 Task: Change proficiency to full professional proficiency.
Action: Mouse moved to (806, 98)
Screenshot: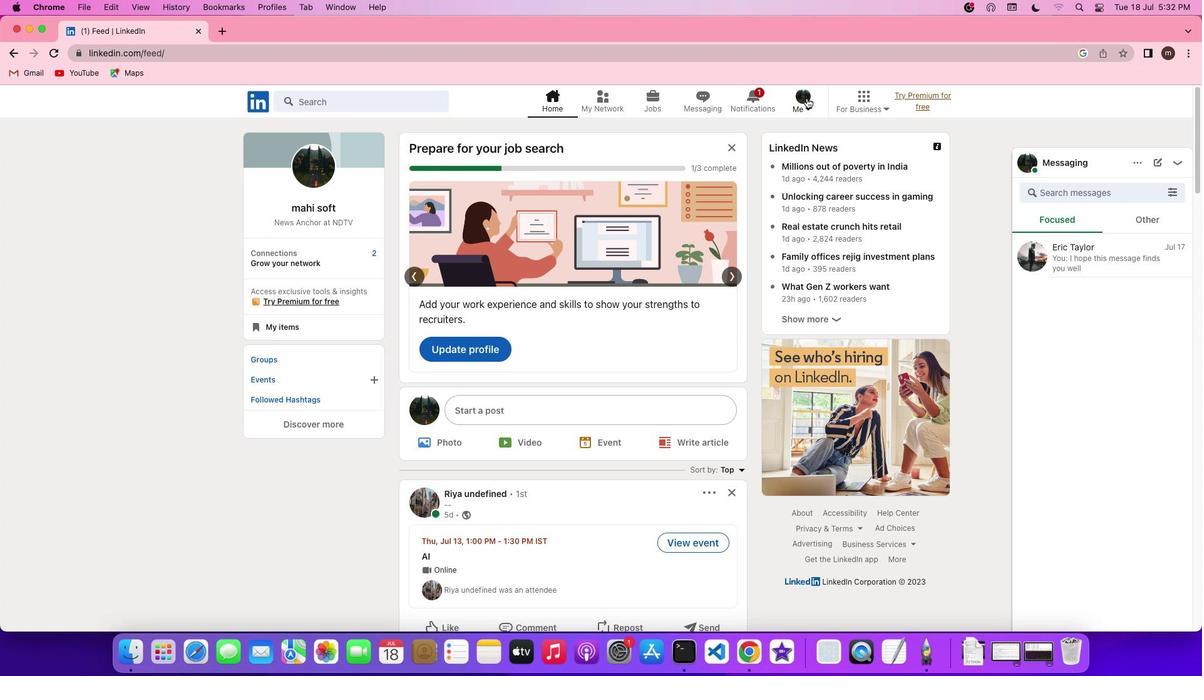 
Action: Mouse pressed left at (806, 98)
Screenshot: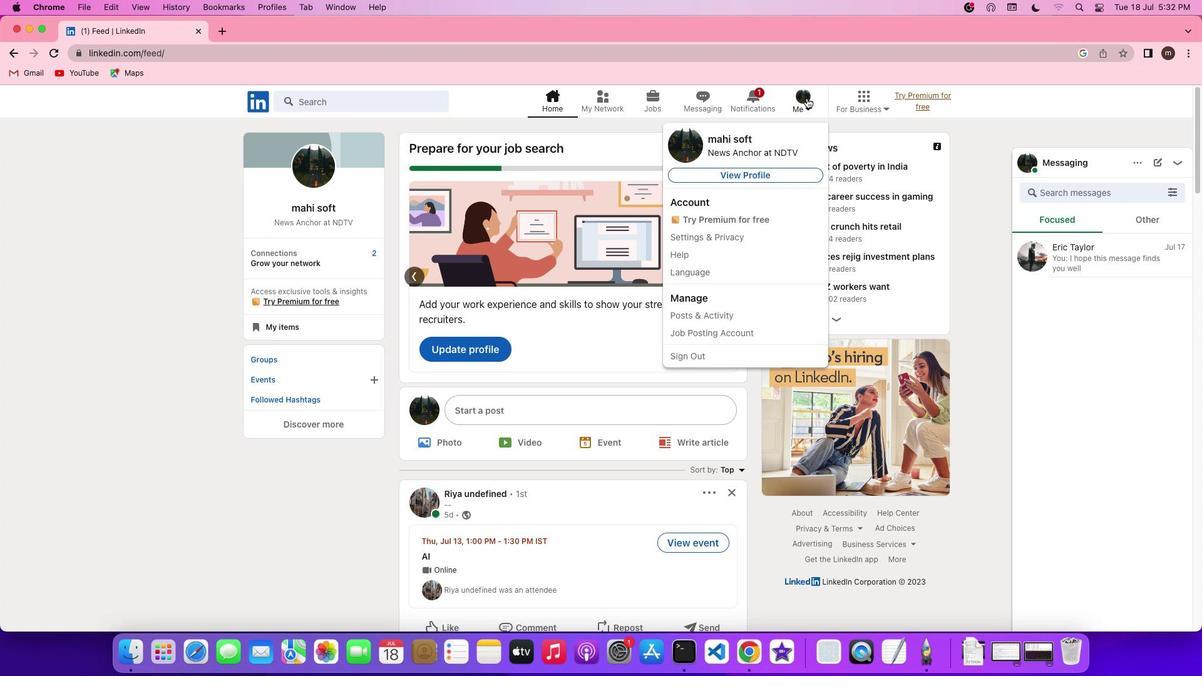 
Action: Mouse pressed left at (806, 98)
Screenshot: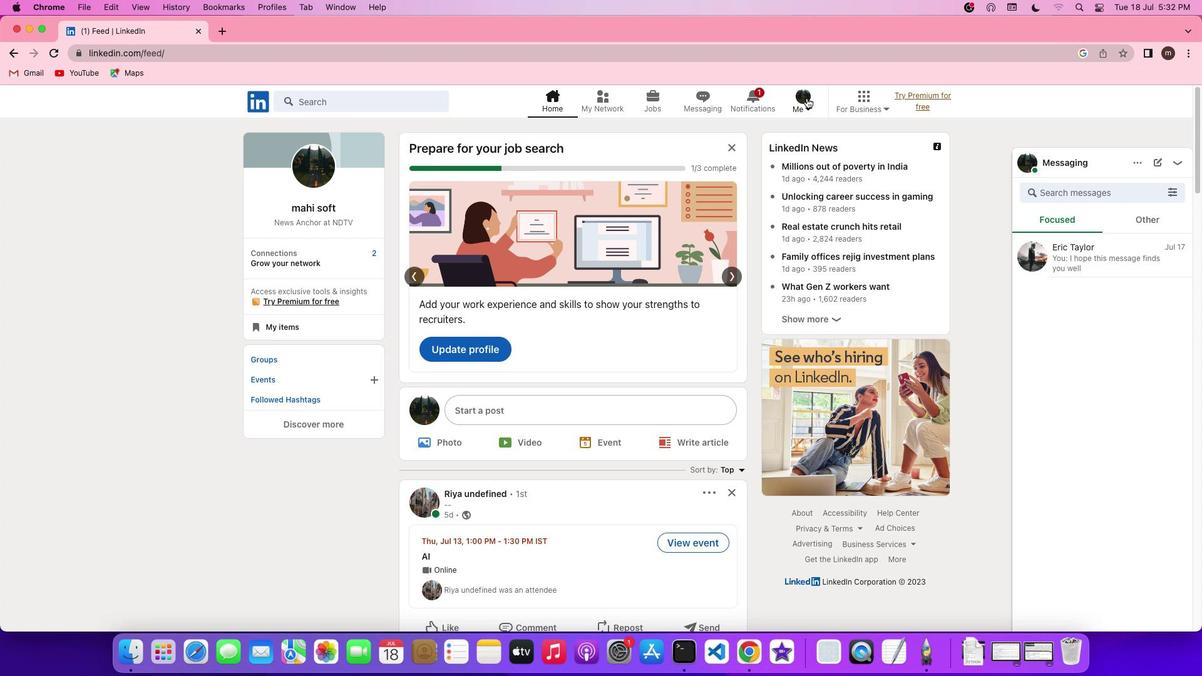 
Action: Mouse pressed left at (806, 98)
Screenshot: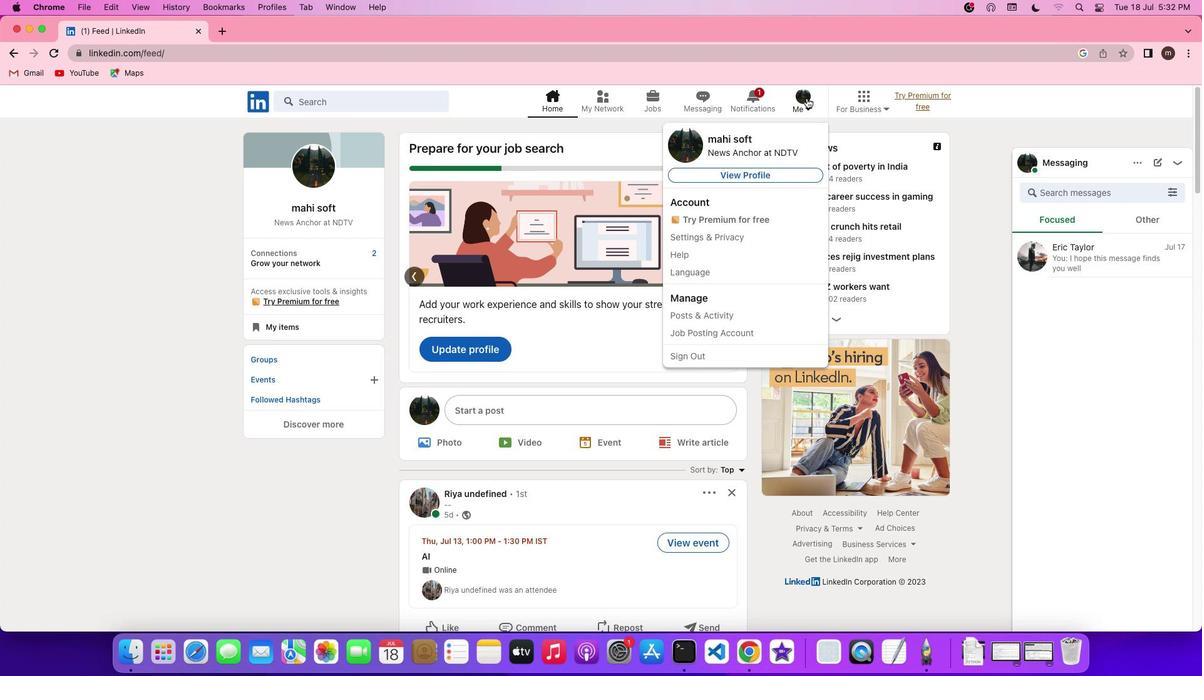 
Action: Mouse moved to (755, 171)
Screenshot: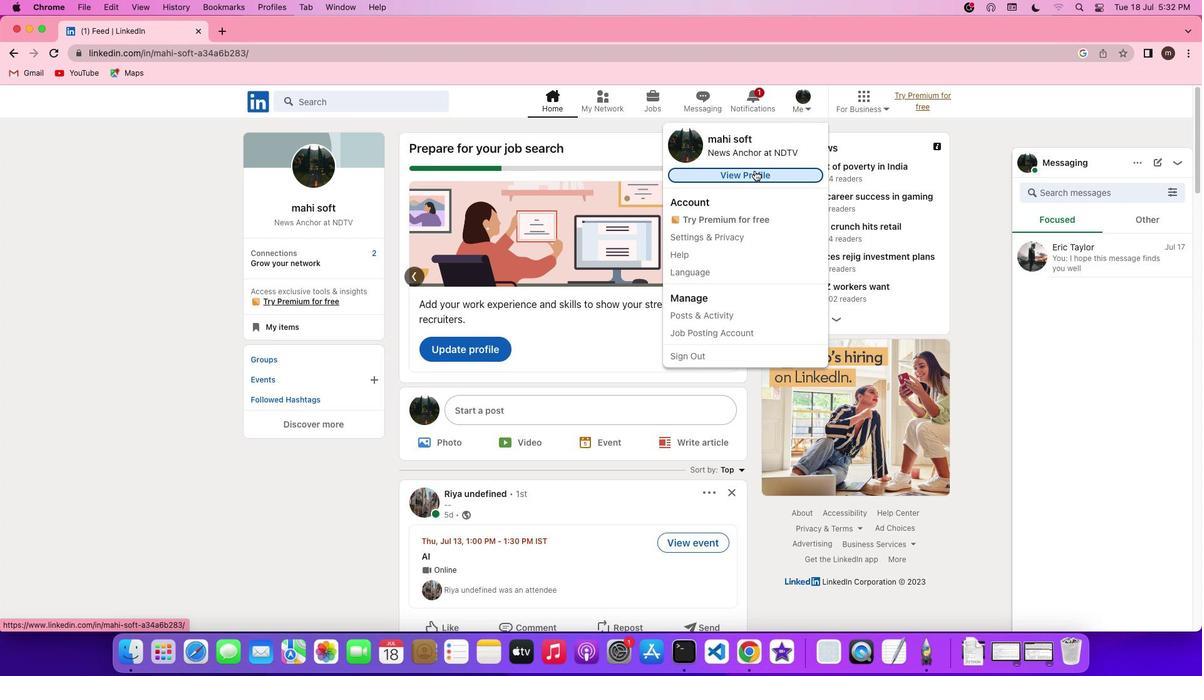 
Action: Mouse pressed left at (755, 171)
Screenshot: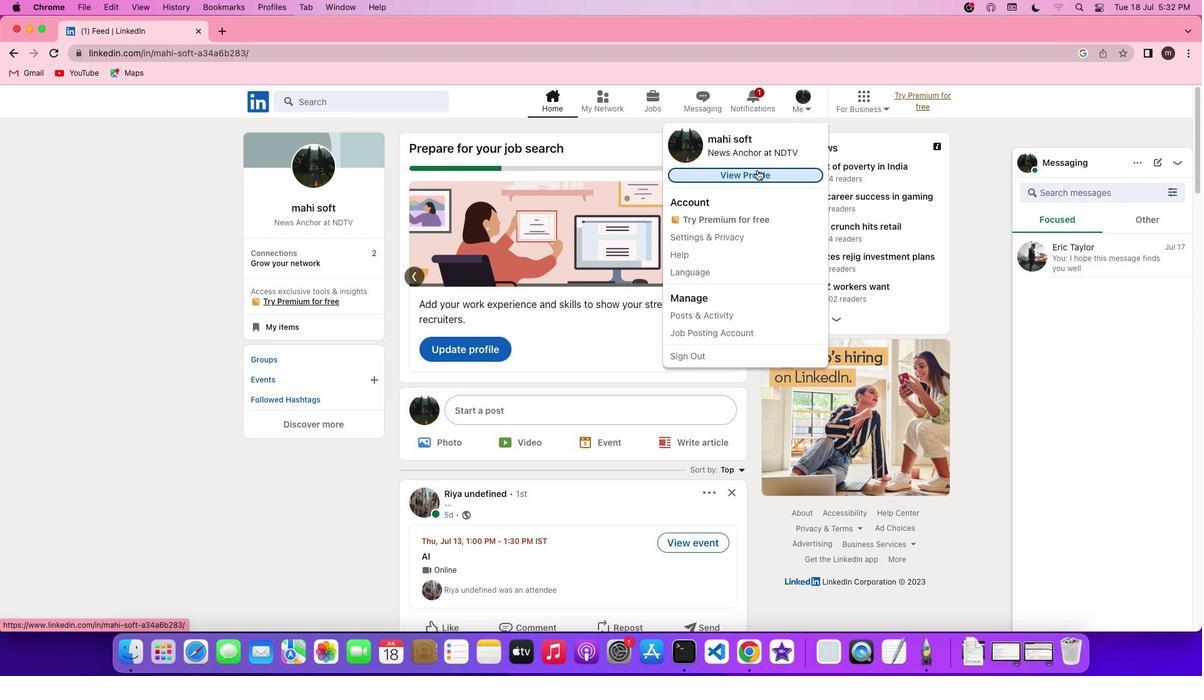 
Action: Mouse moved to (374, 375)
Screenshot: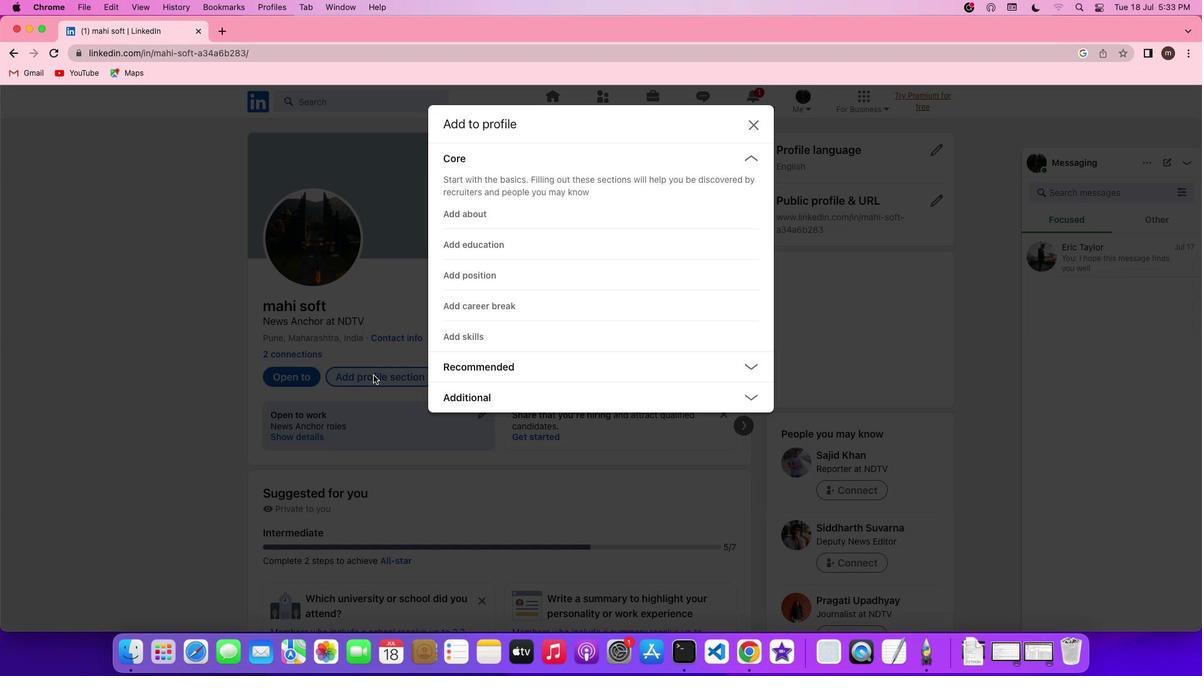 
Action: Mouse pressed left at (374, 375)
Screenshot: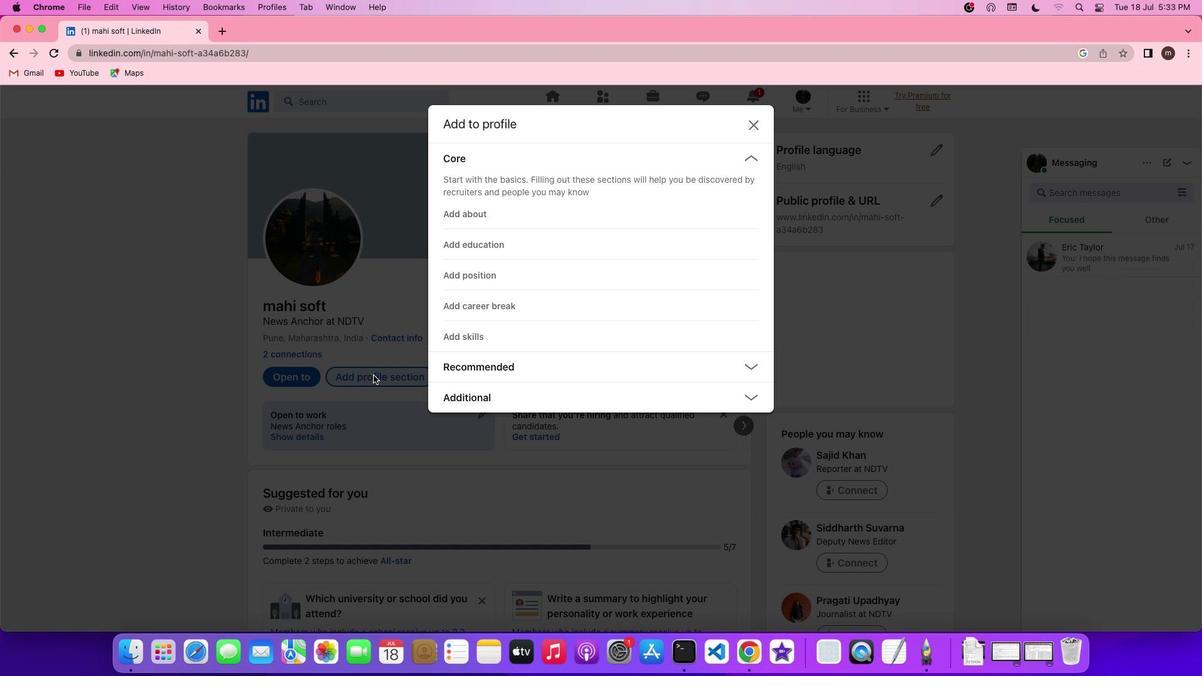 
Action: Mouse moved to (483, 392)
Screenshot: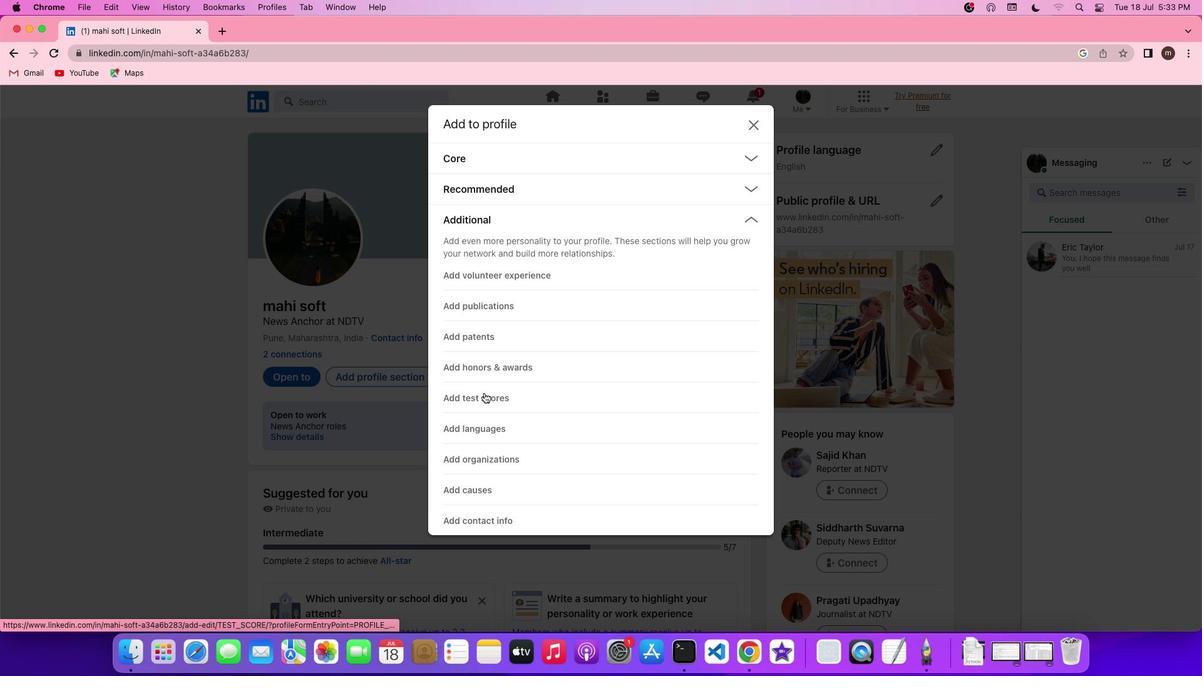 
Action: Mouse pressed left at (483, 392)
Screenshot: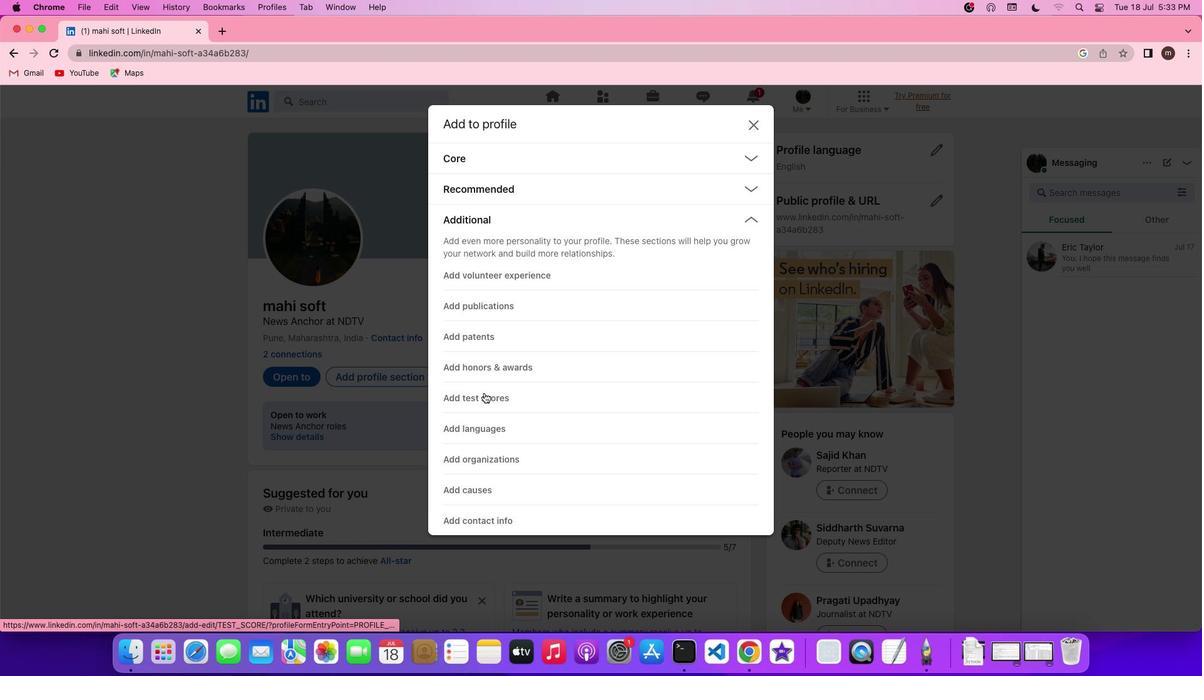 
Action: Mouse moved to (481, 427)
Screenshot: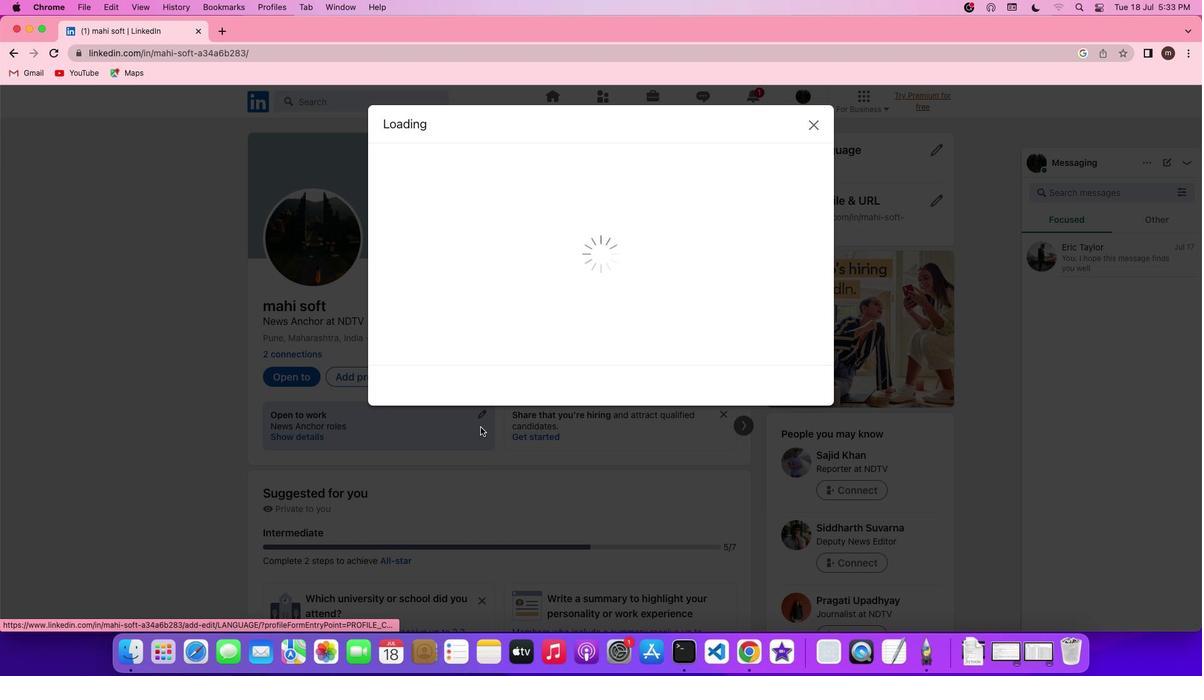
Action: Mouse pressed left at (481, 427)
Screenshot: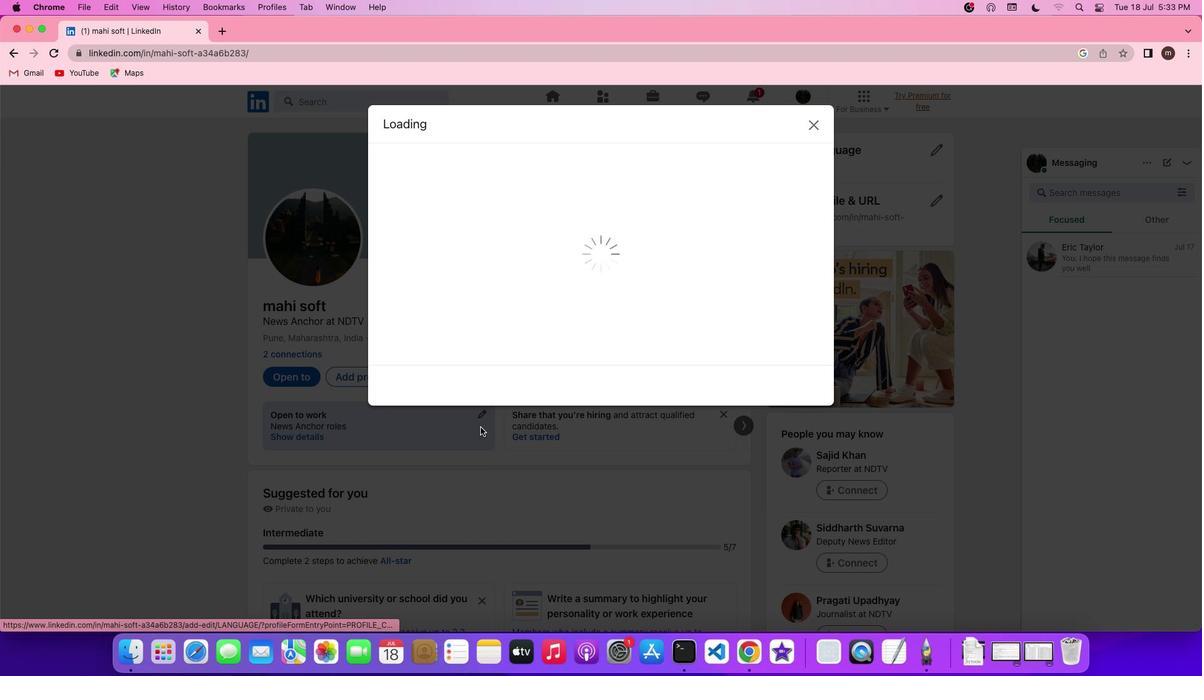 
Action: Mouse moved to (703, 255)
Screenshot: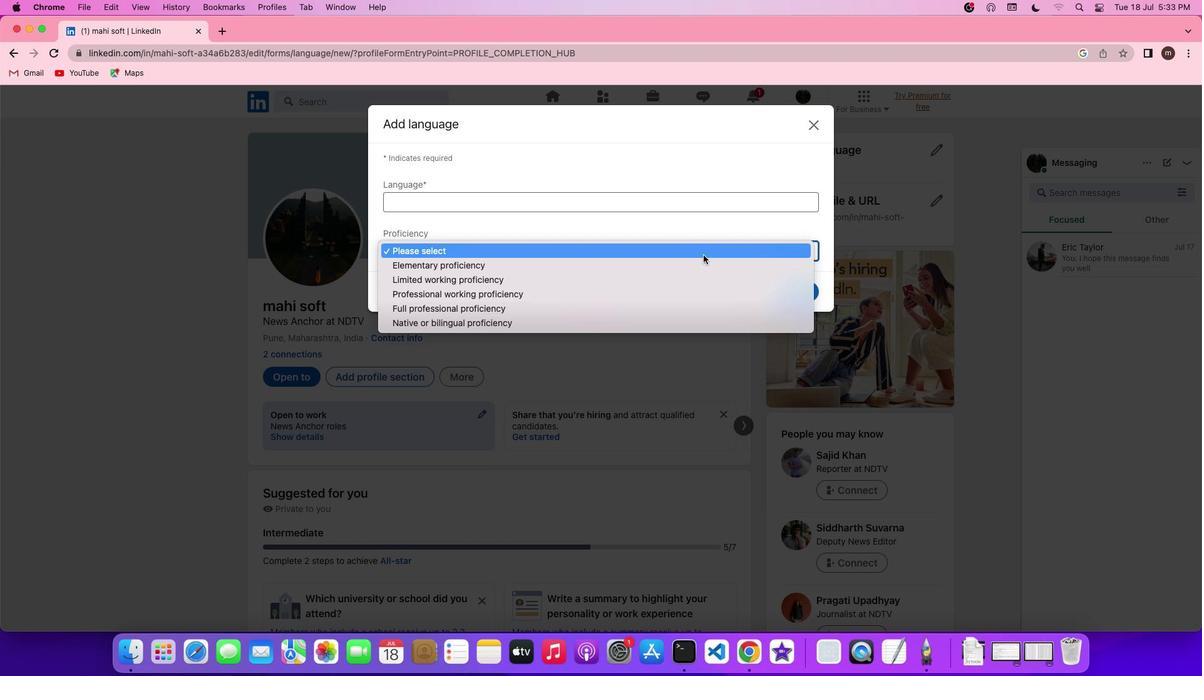
Action: Mouse pressed left at (703, 255)
Screenshot: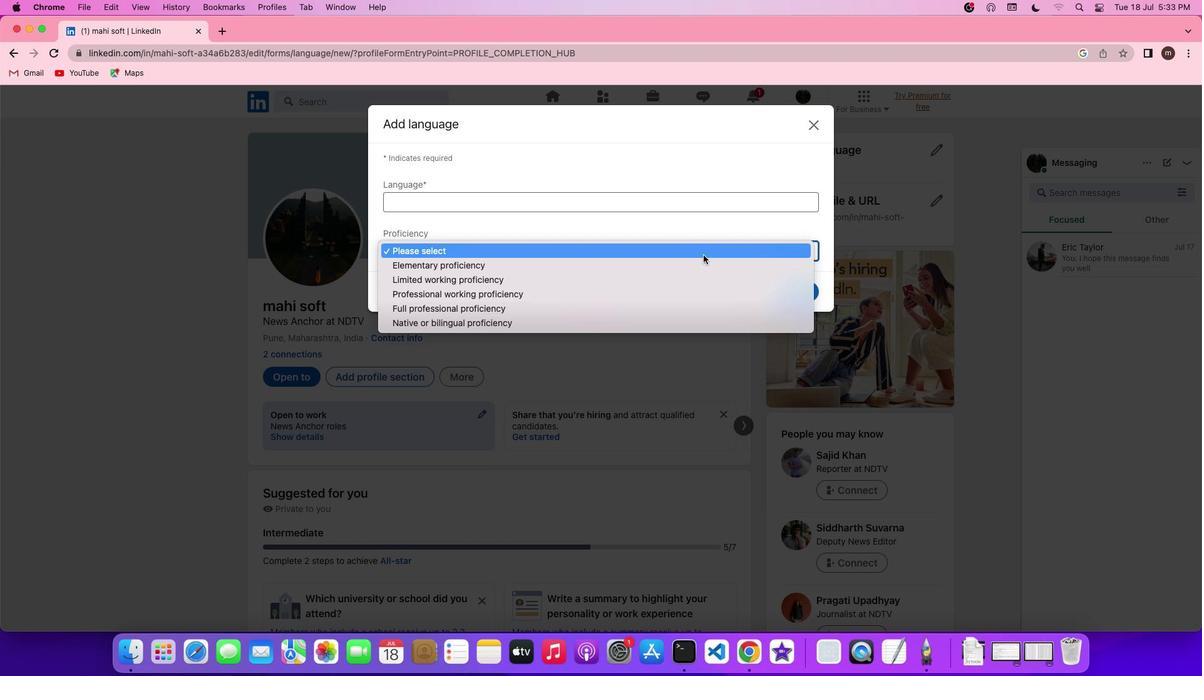 
Action: Mouse moved to (679, 306)
Screenshot: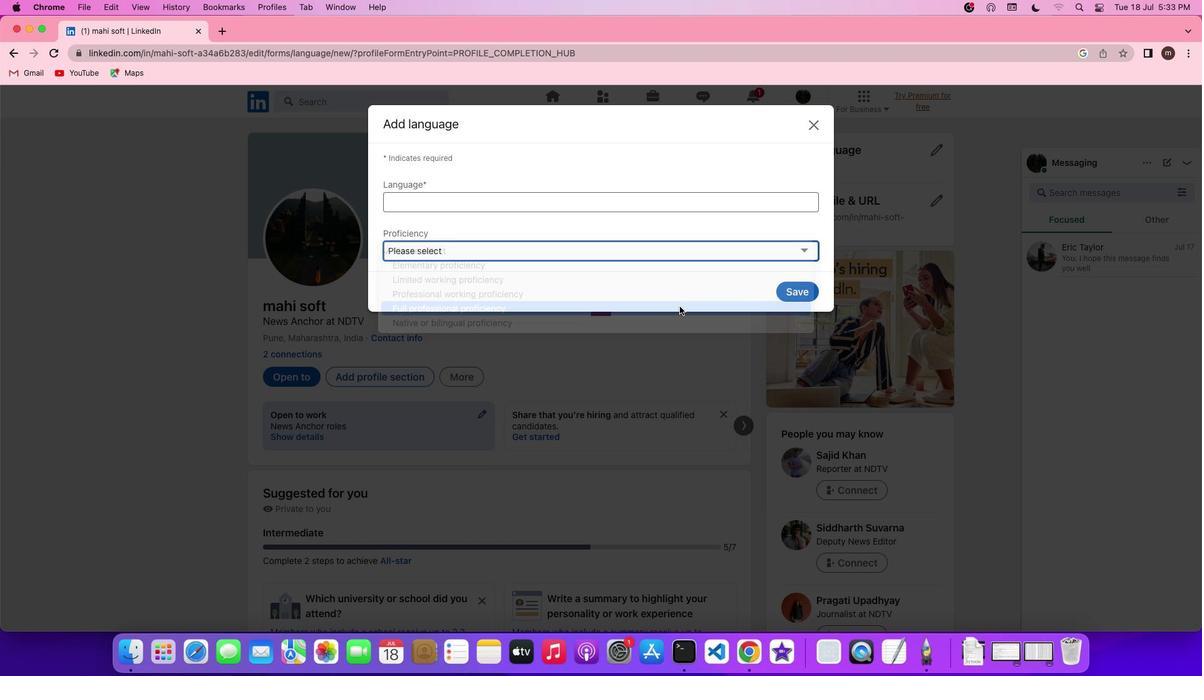 
Action: Mouse pressed left at (679, 306)
Screenshot: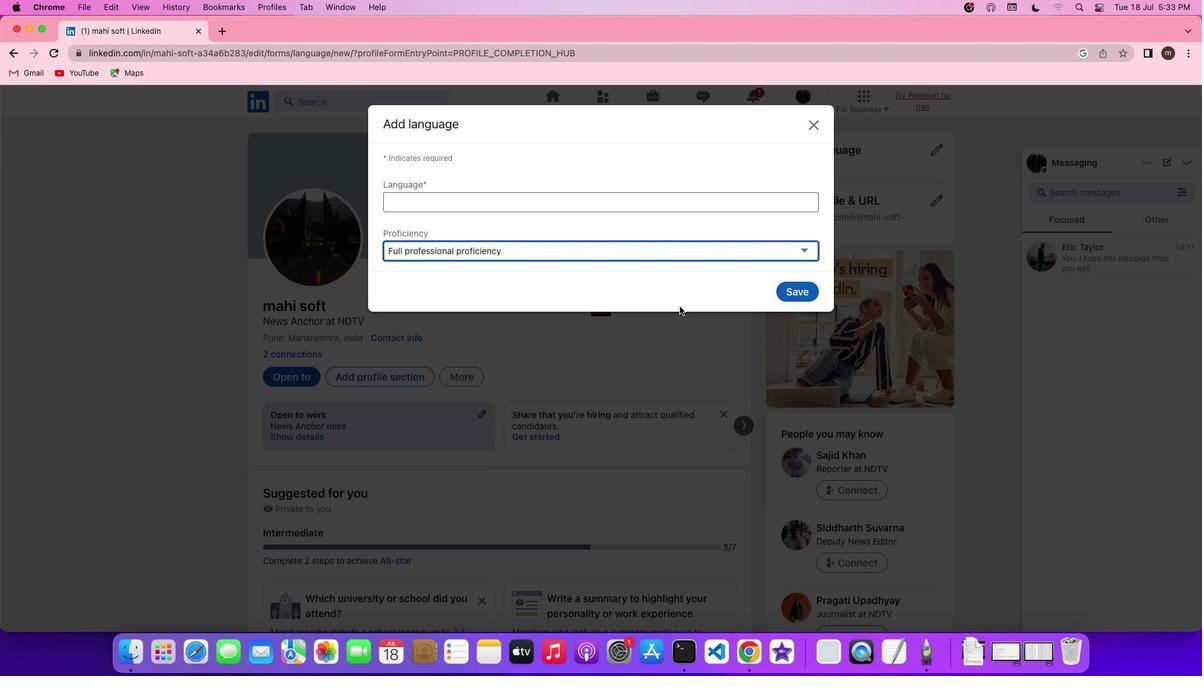 
